 Task: Create a due date automation trigger when advanced on, on the wednesday before a card is due add dates without an overdue due date at 11:00 AM.
Action: Mouse moved to (1025, 83)
Screenshot: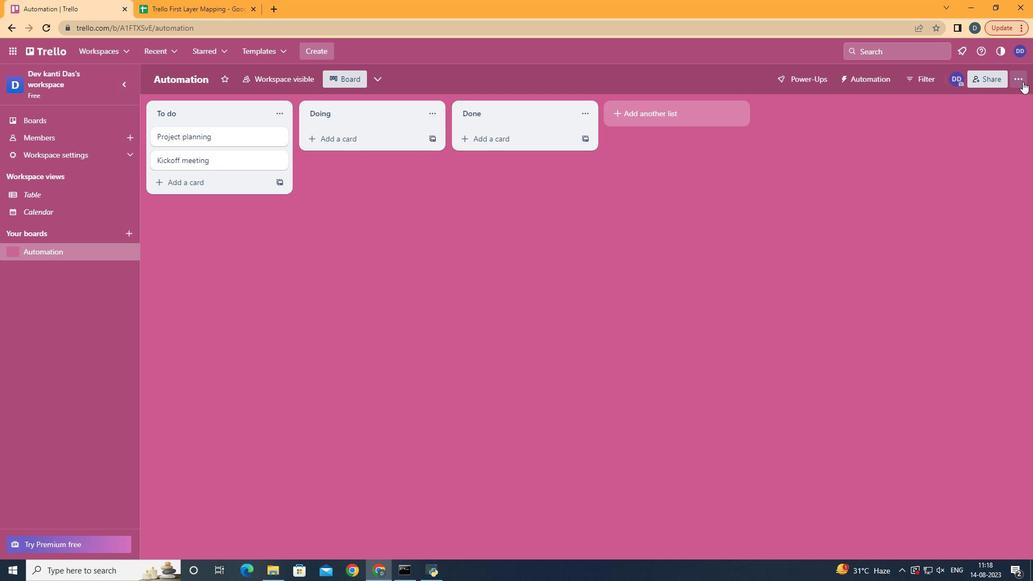 
Action: Mouse pressed left at (1025, 83)
Screenshot: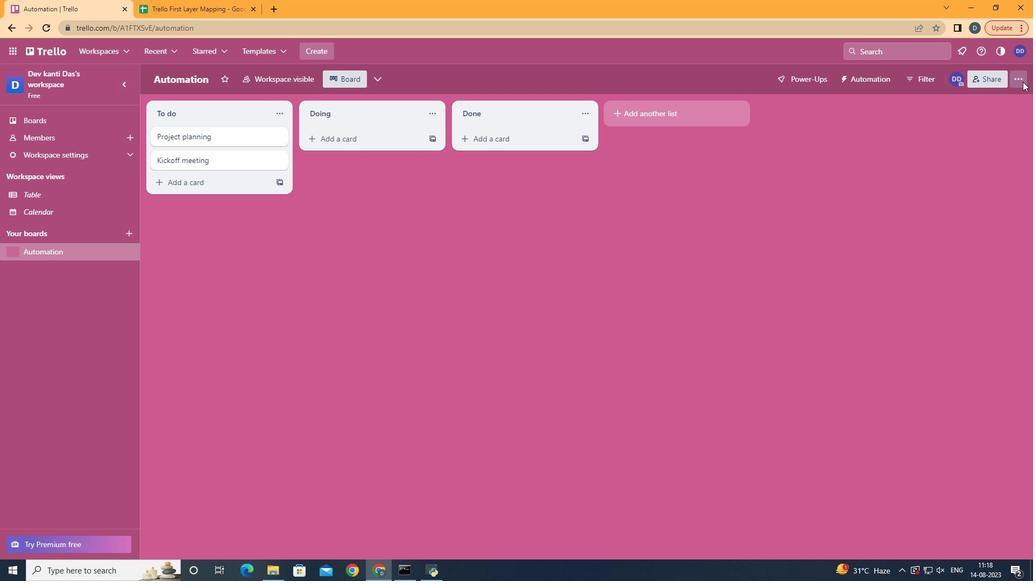 
Action: Mouse moved to (939, 229)
Screenshot: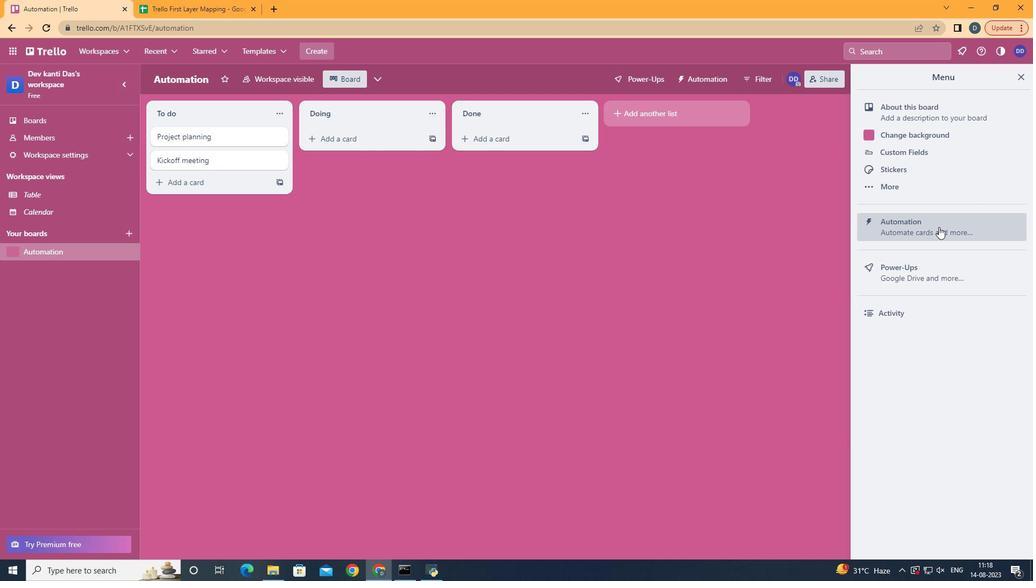 
Action: Mouse pressed left at (939, 229)
Screenshot: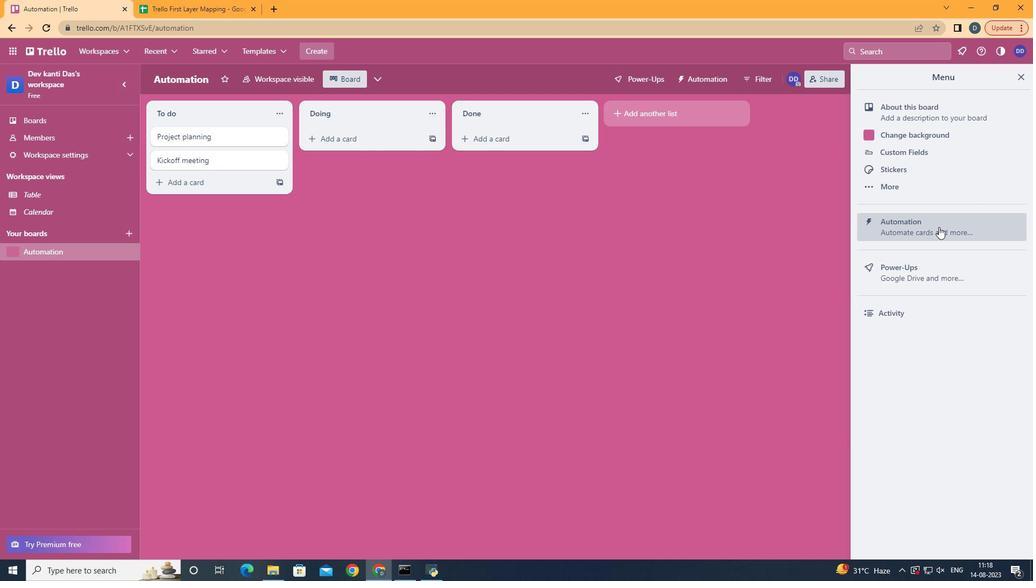 
Action: Mouse moved to (209, 223)
Screenshot: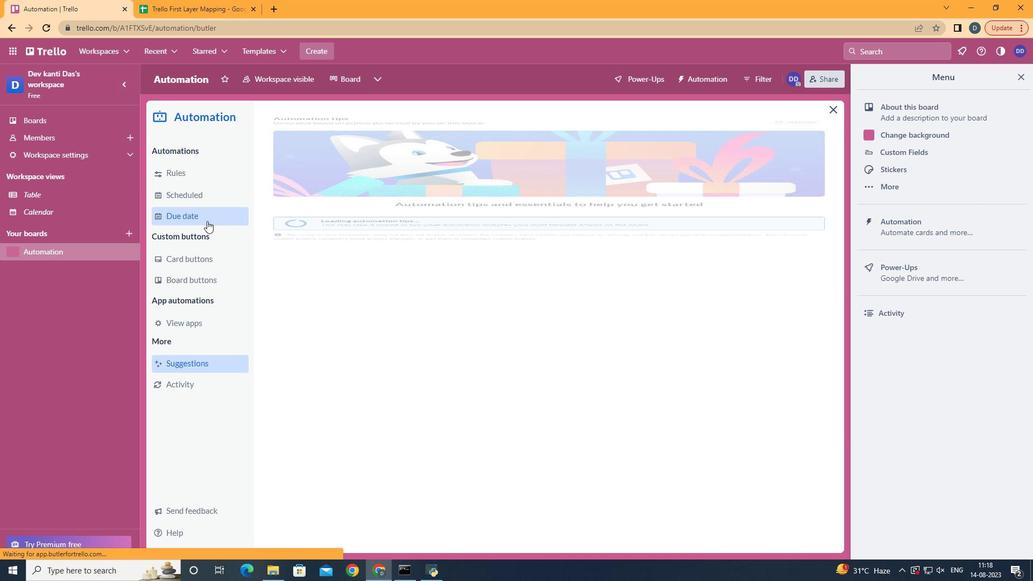 
Action: Mouse pressed left at (209, 223)
Screenshot: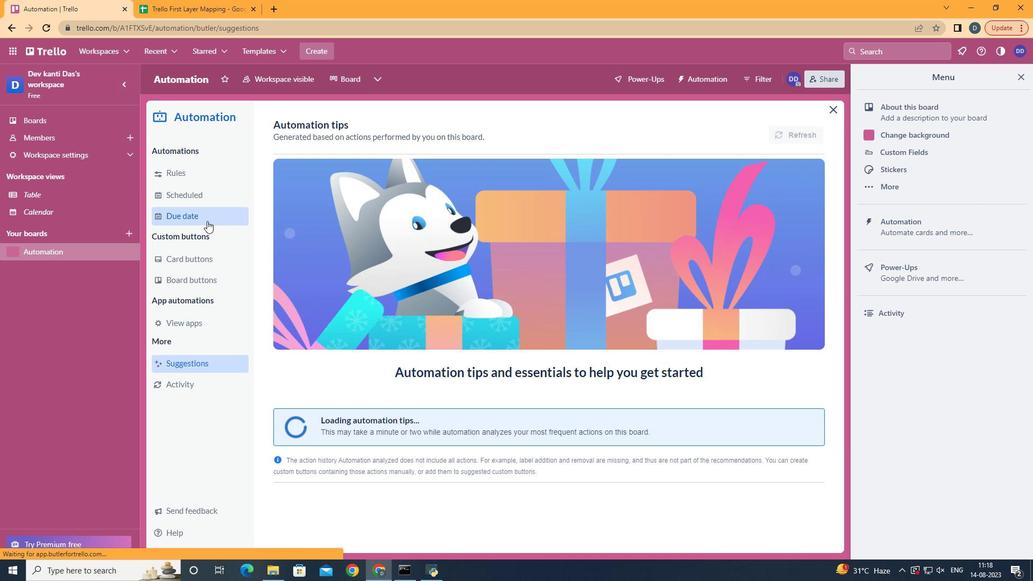 
Action: Mouse moved to (768, 134)
Screenshot: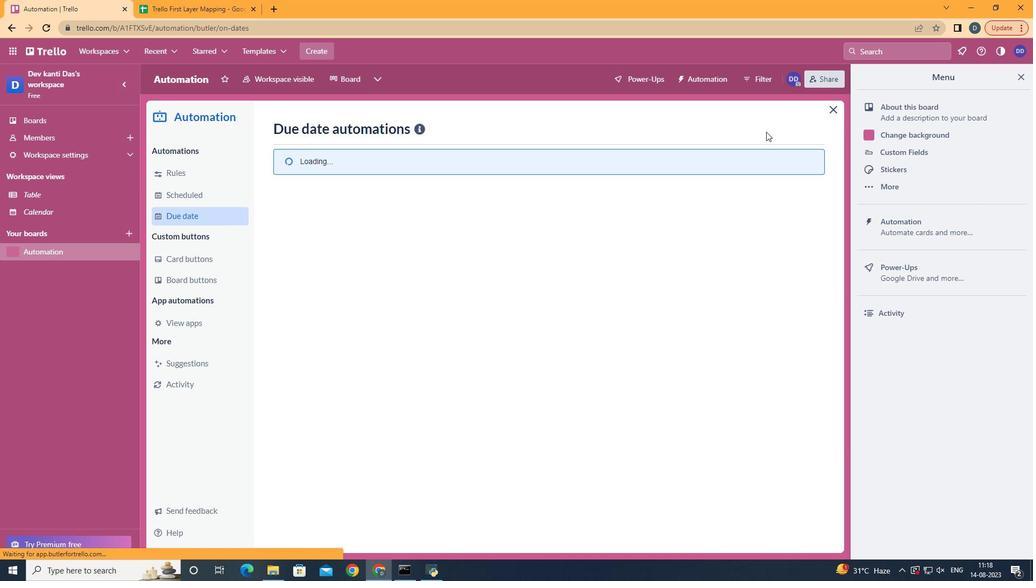 
Action: Mouse pressed left at (768, 134)
Screenshot: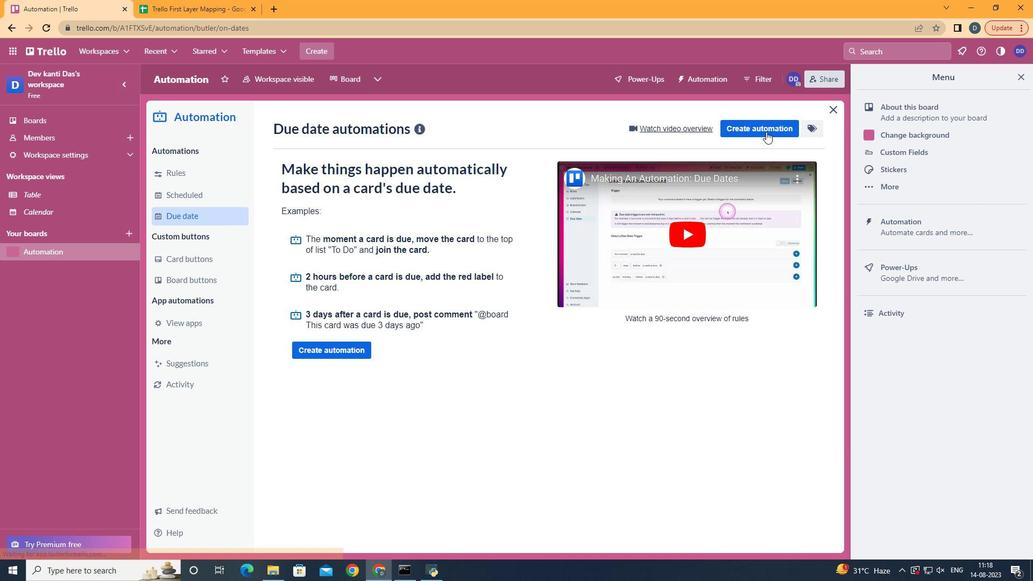
Action: Mouse pressed left at (768, 134)
Screenshot: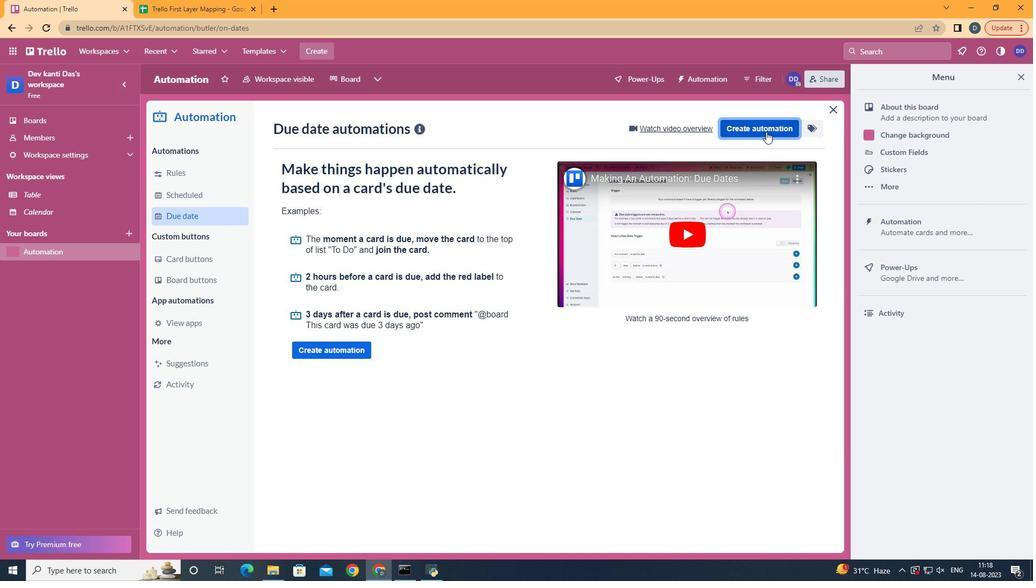 
Action: Mouse moved to (756, 125)
Screenshot: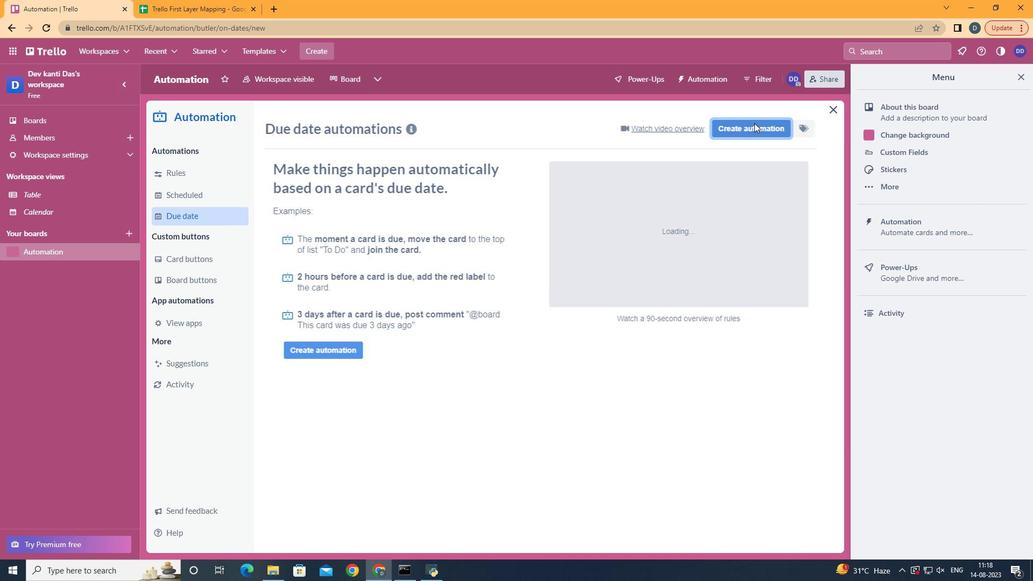 
Action: Mouse pressed left at (756, 125)
Screenshot: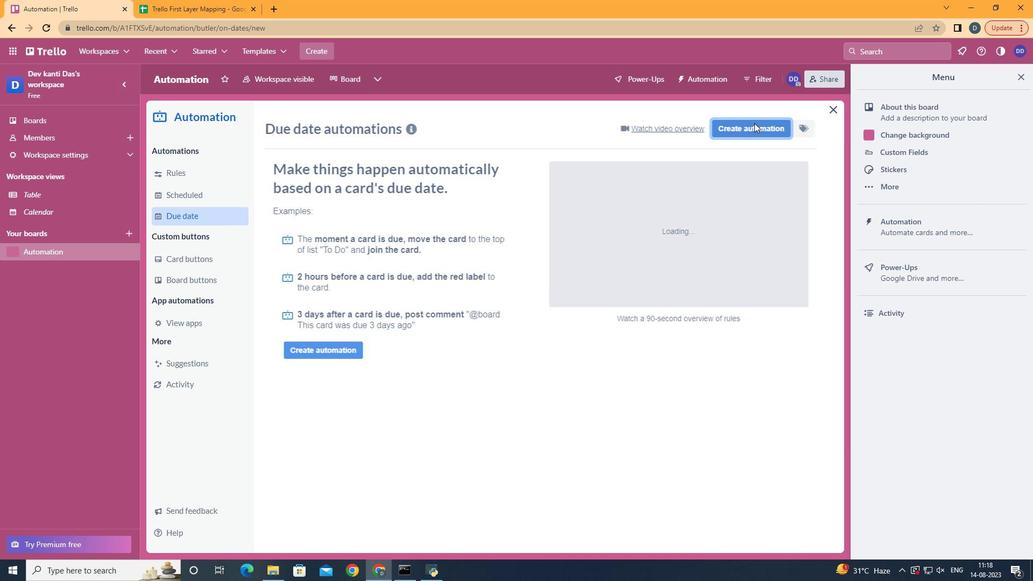 
Action: Mouse moved to (609, 246)
Screenshot: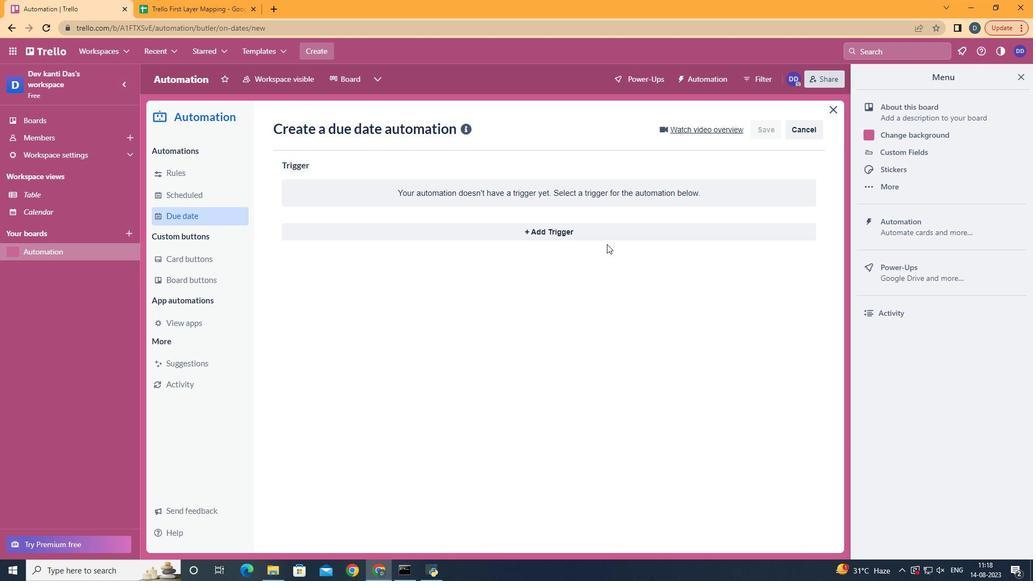 
Action: Mouse pressed left at (609, 246)
Screenshot: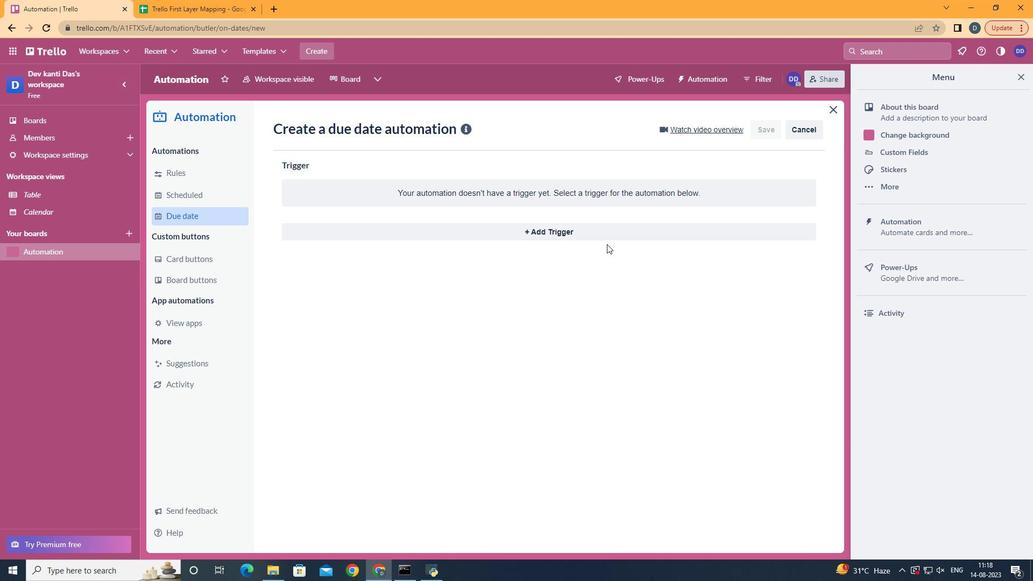 
Action: Mouse moved to (615, 237)
Screenshot: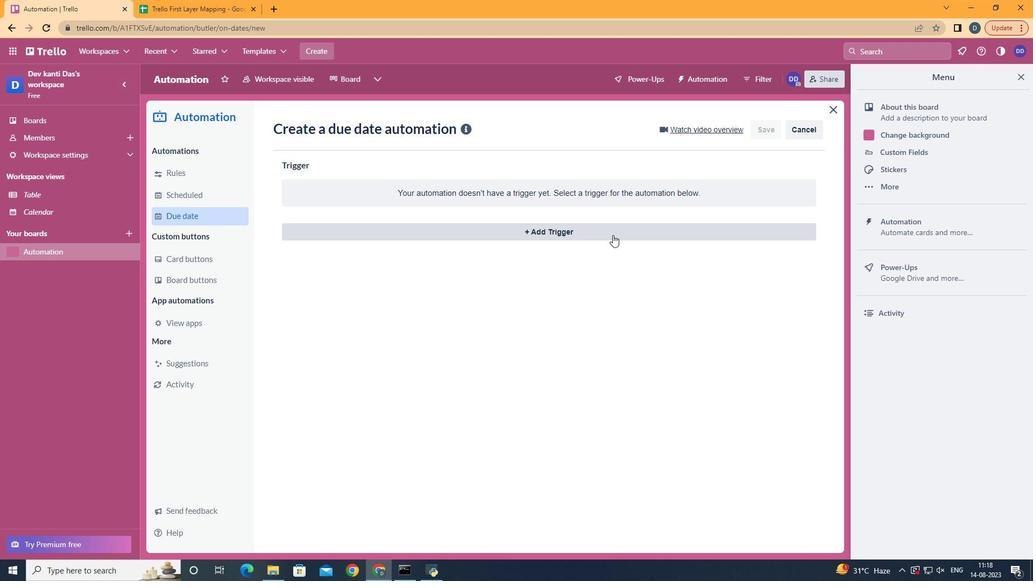 
Action: Mouse pressed left at (615, 237)
Screenshot: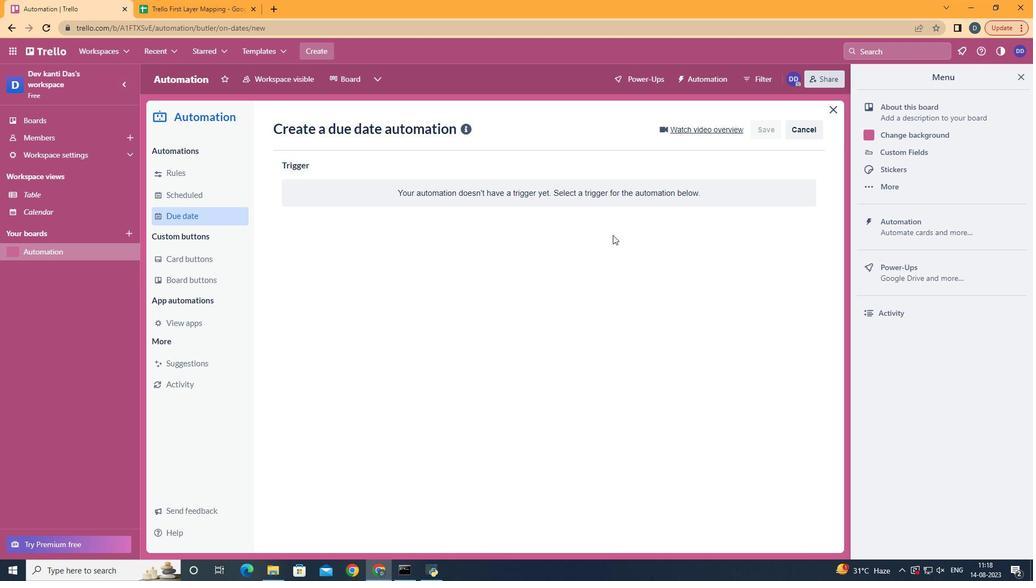 
Action: Mouse moved to (359, 325)
Screenshot: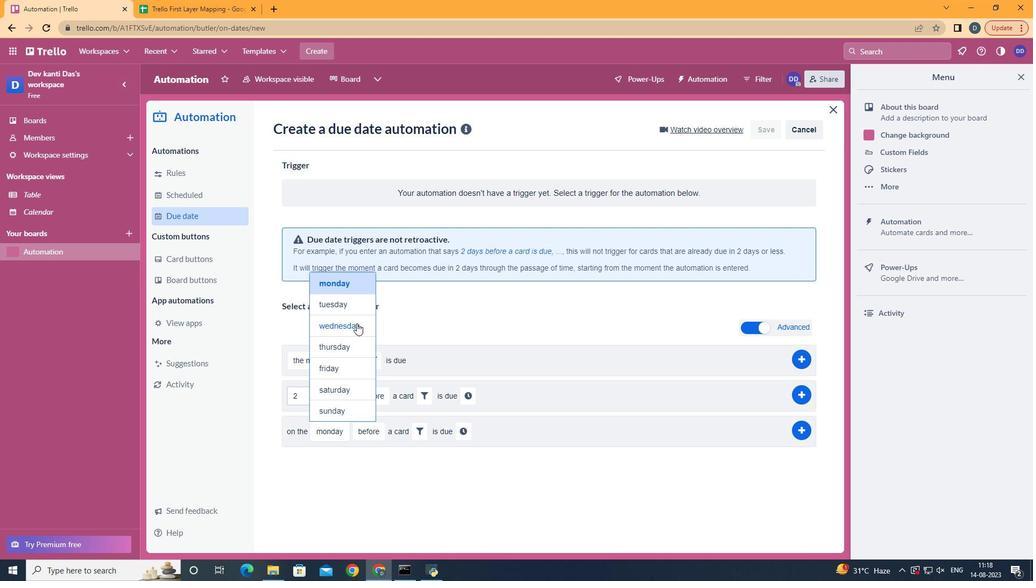 
Action: Mouse pressed left at (359, 325)
Screenshot: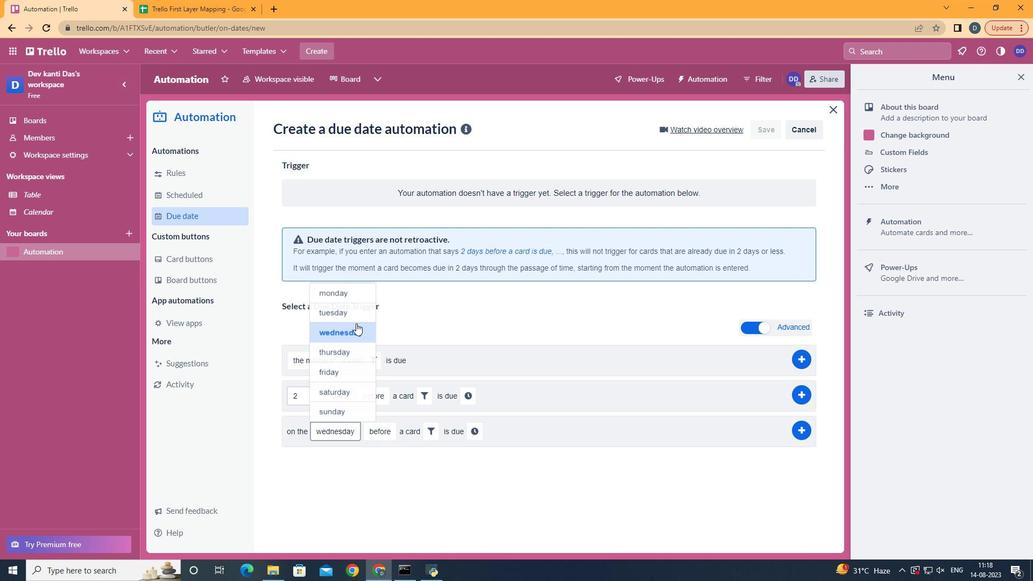 
Action: Mouse moved to (427, 428)
Screenshot: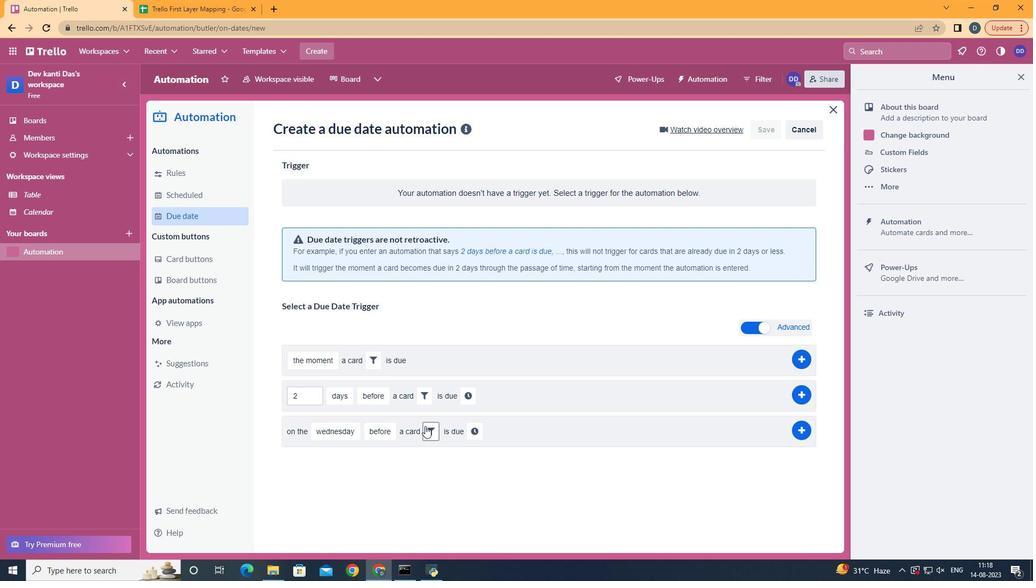 
Action: Mouse pressed left at (427, 428)
Screenshot: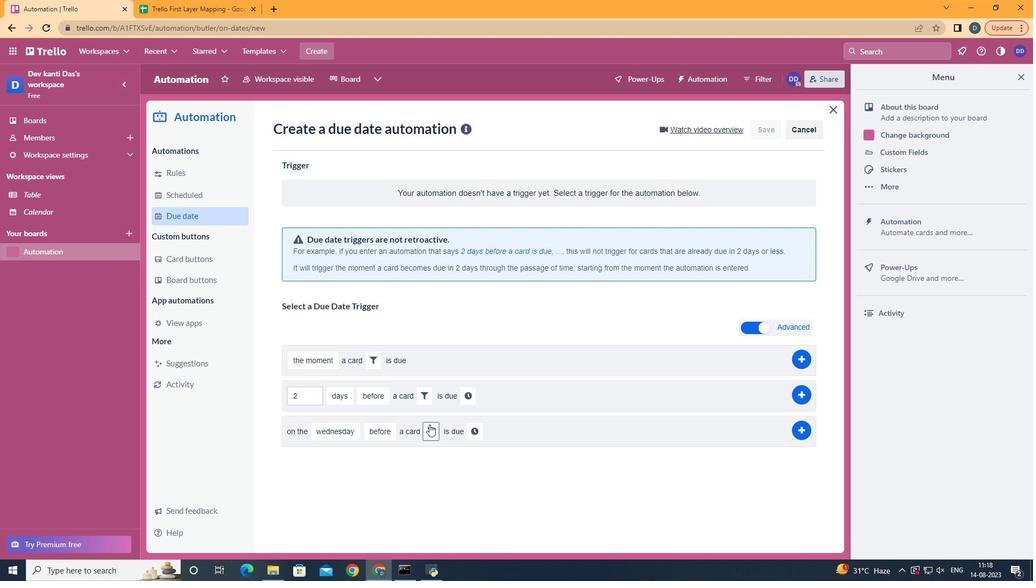 
Action: Mouse moved to (488, 468)
Screenshot: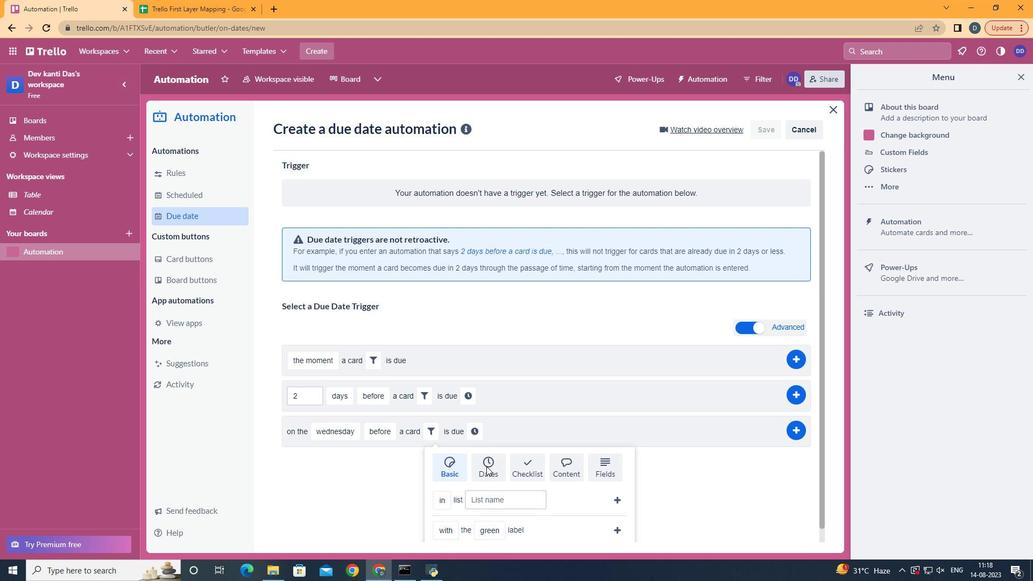 
Action: Mouse pressed left at (488, 468)
Screenshot: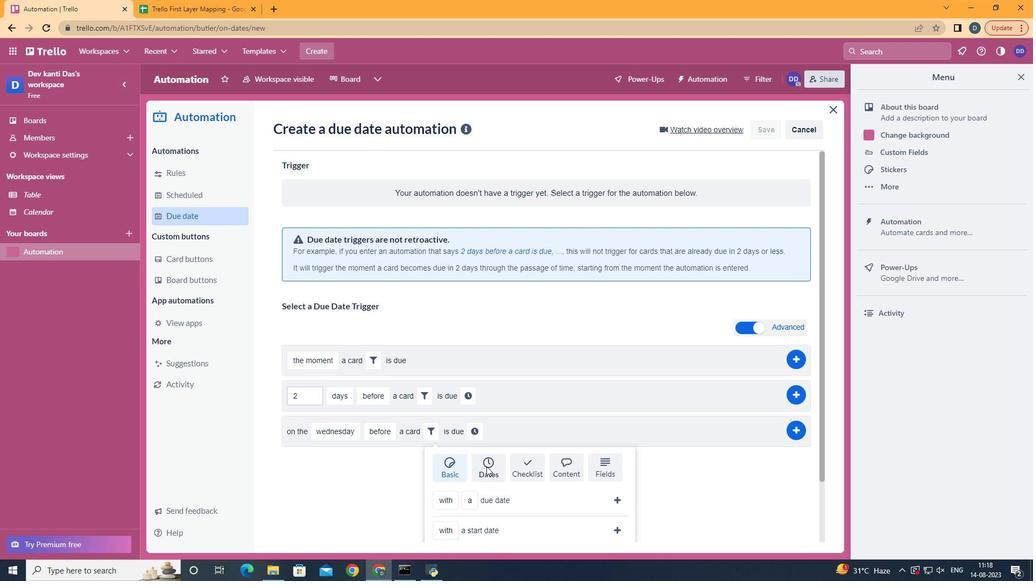 
Action: Mouse scrolled (488, 468) with delta (0, 0)
Screenshot: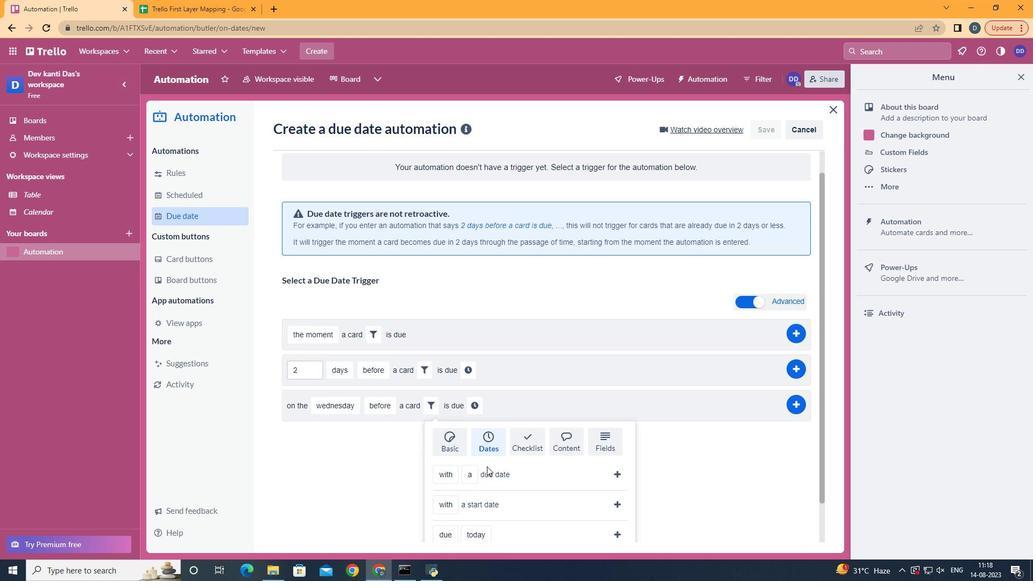 
Action: Mouse scrolled (488, 468) with delta (0, 0)
Screenshot: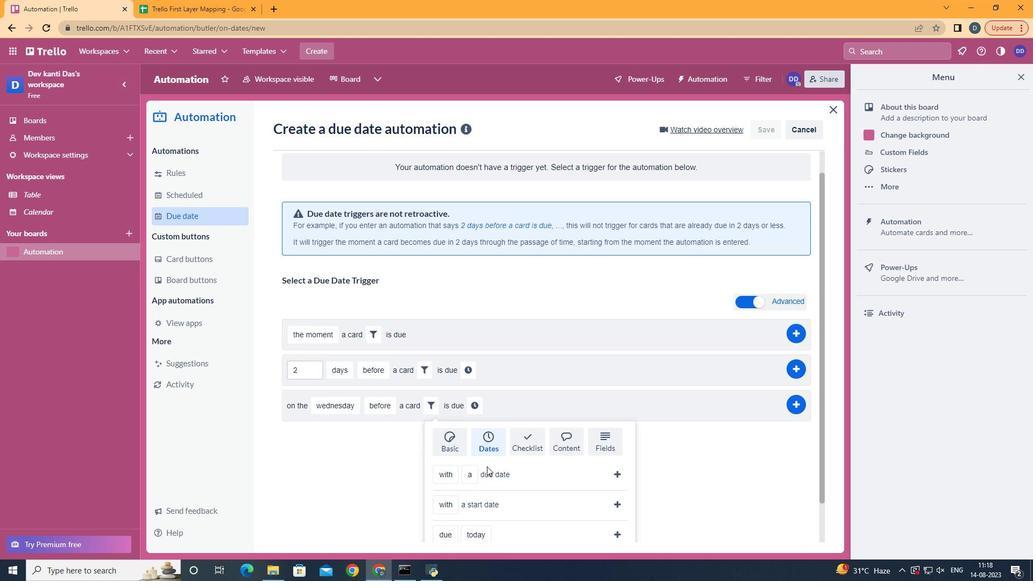 
Action: Mouse scrolled (488, 468) with delta (0, 0)
Screenshot: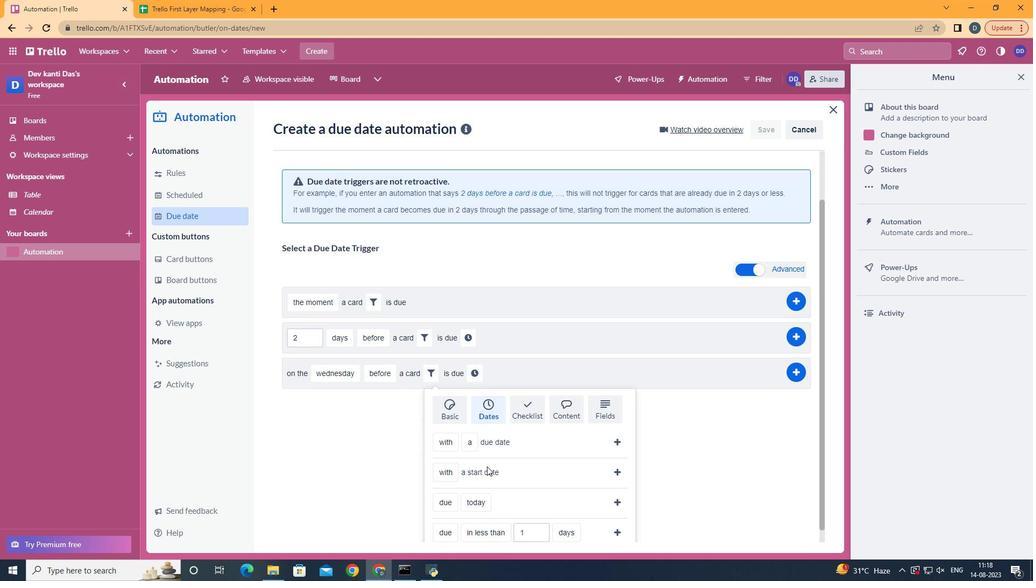 
Action: Mouse scrolled (488, 468) with delta (0, 0)
Screenshot: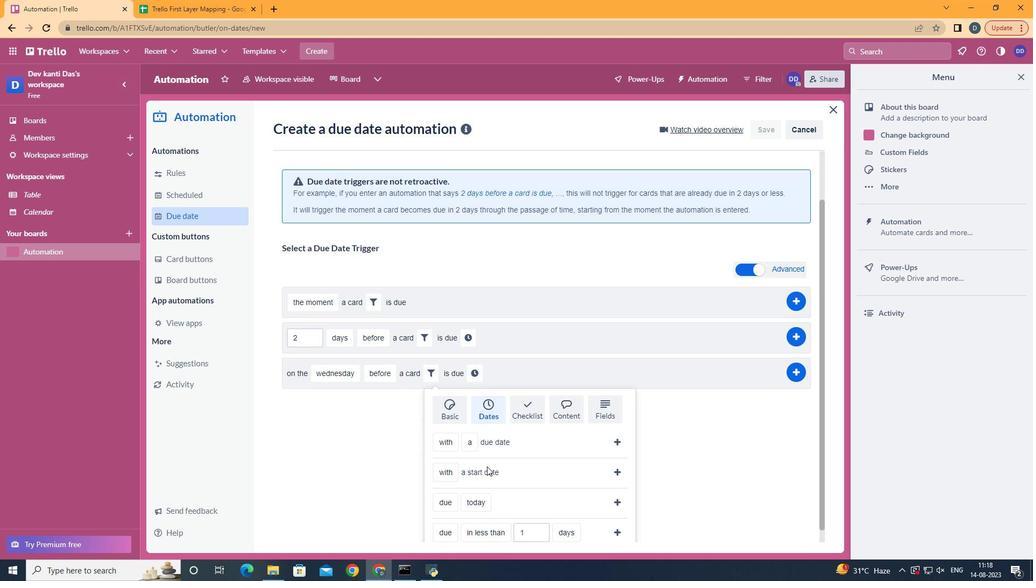 
Action: Mouse moved to (458, 477)
Screenshot: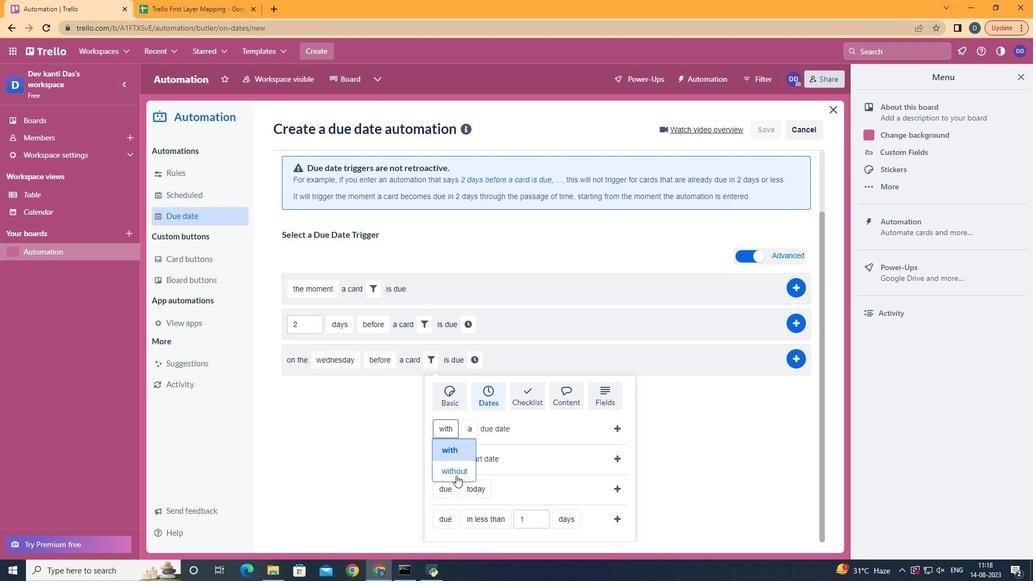 
Action: Mouse pressed left at (458, 477)
Screenshot: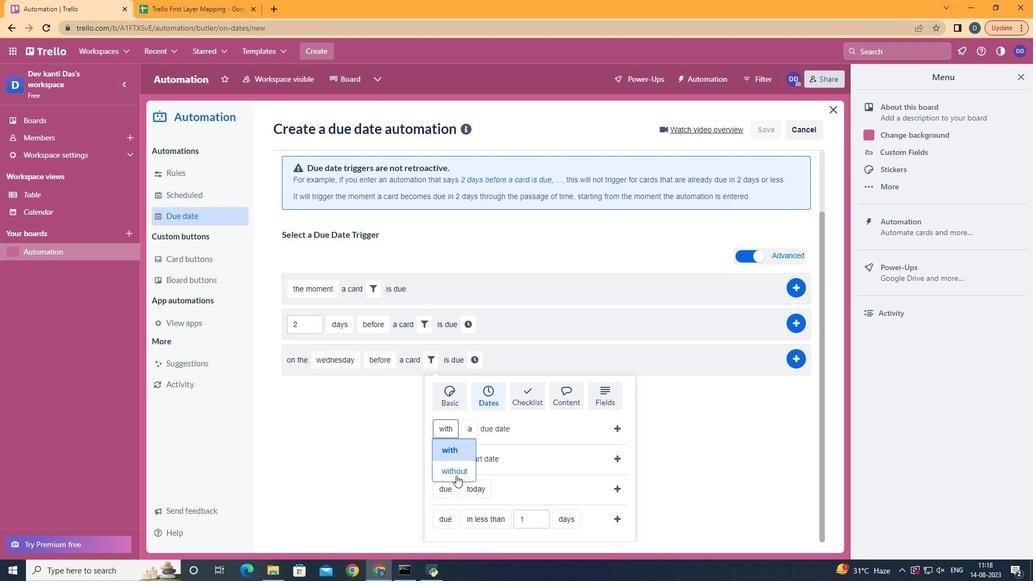 
Action: Mouse moved to (495, 512)
Screenshot: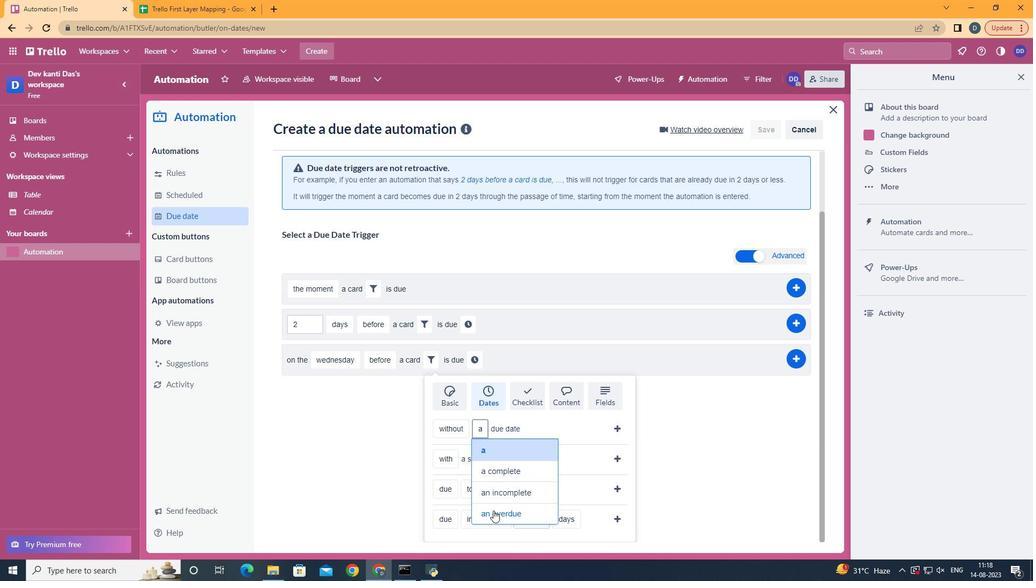 
Action: Mouse pressed left at (495, 512)
Screenshot: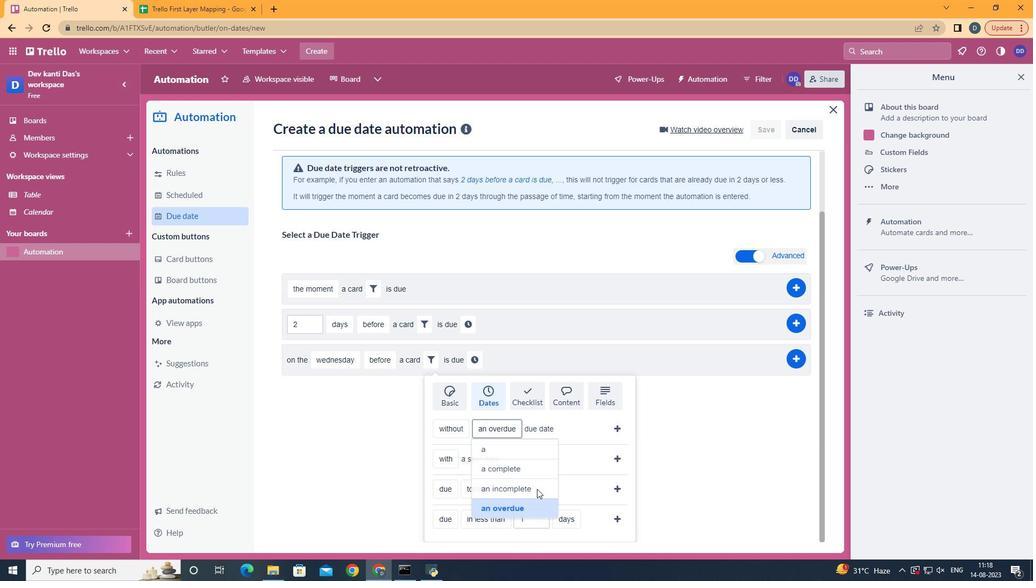 
Action: Mouse moved to (623, 434)
Screenshot: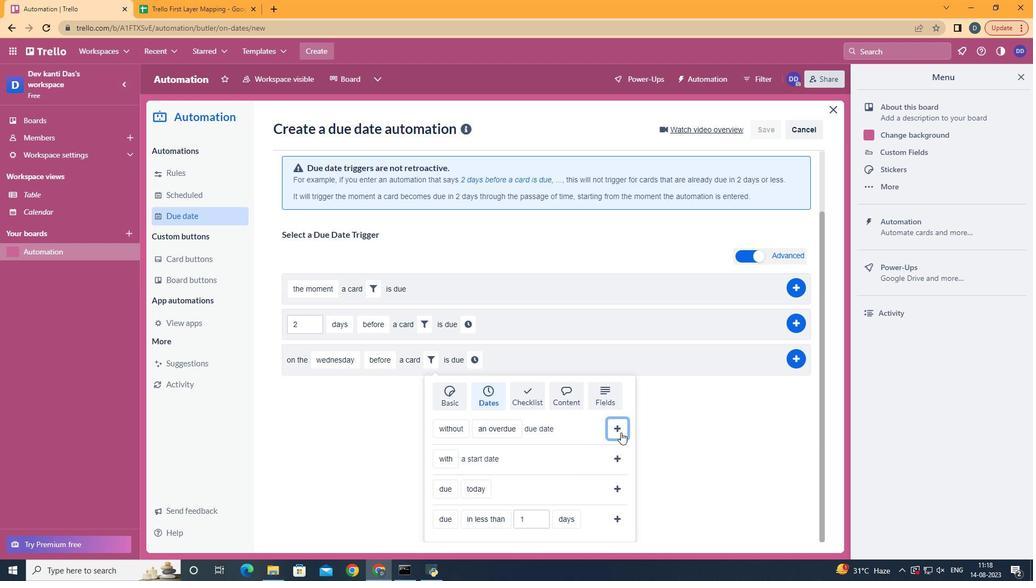 
Action: Mouse pressed left at (623, 434)
Screenshot: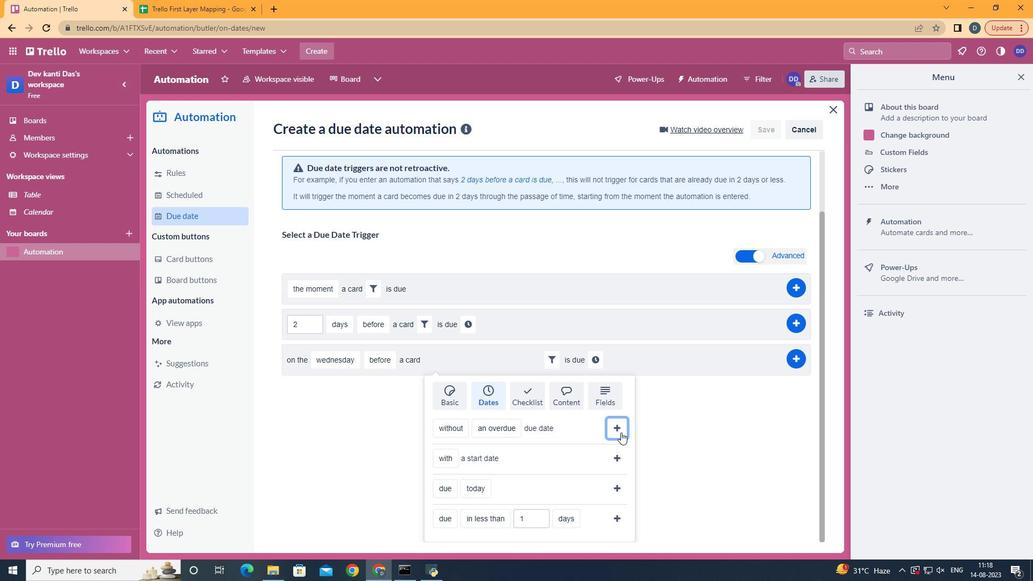
Action: Mouse moved to (591, 428)
Screenshot: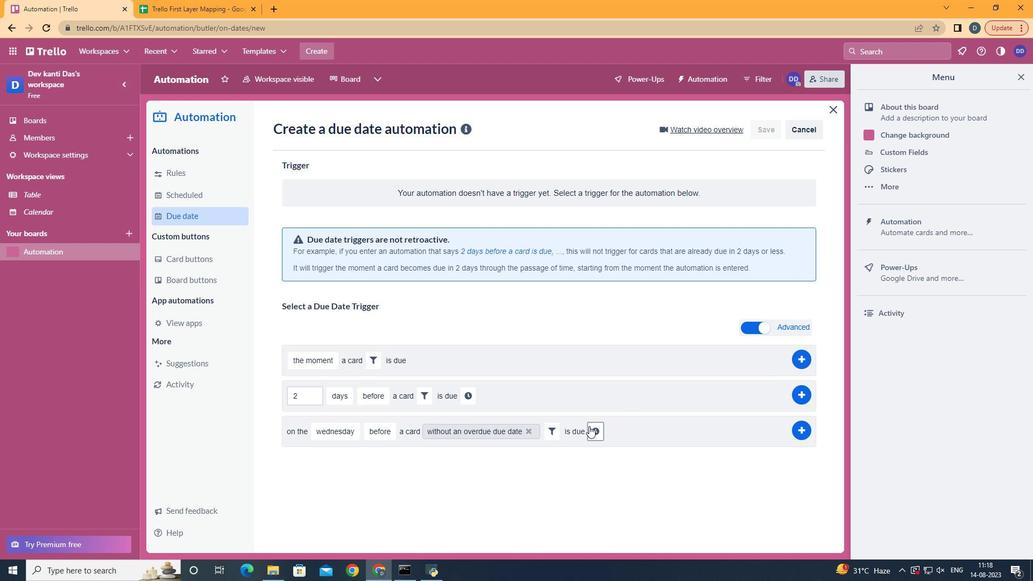 
Action: Mouse pressed left at (591, 428)
Screenshot: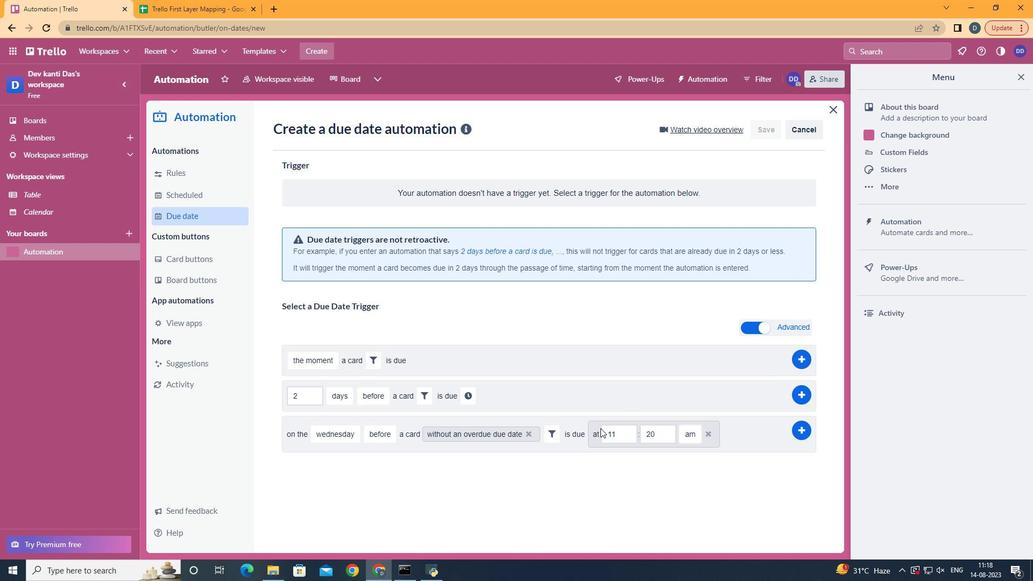 
Action: Mouse moved to (660, 433)
Screenshot: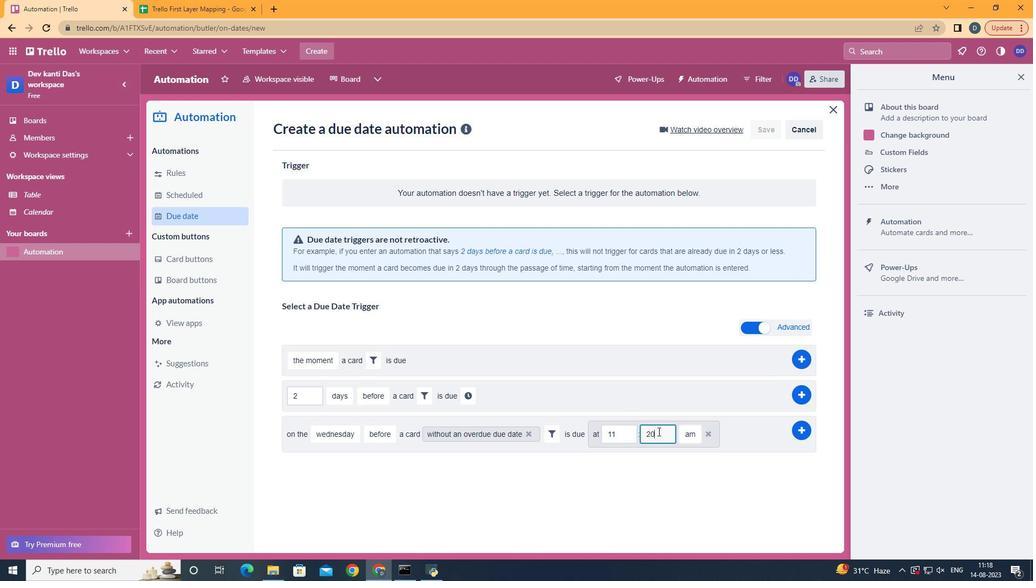 
Action: Mouse pressed left at (660, 433)
Screenshot: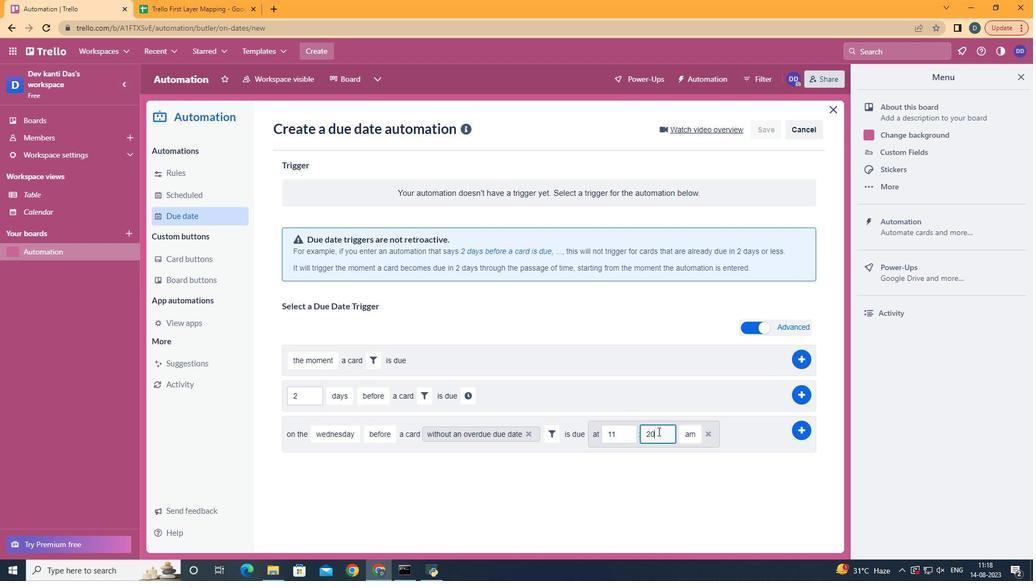 
Action: Key pressed <Key.backspace><Key.backspace>00
Screenshot: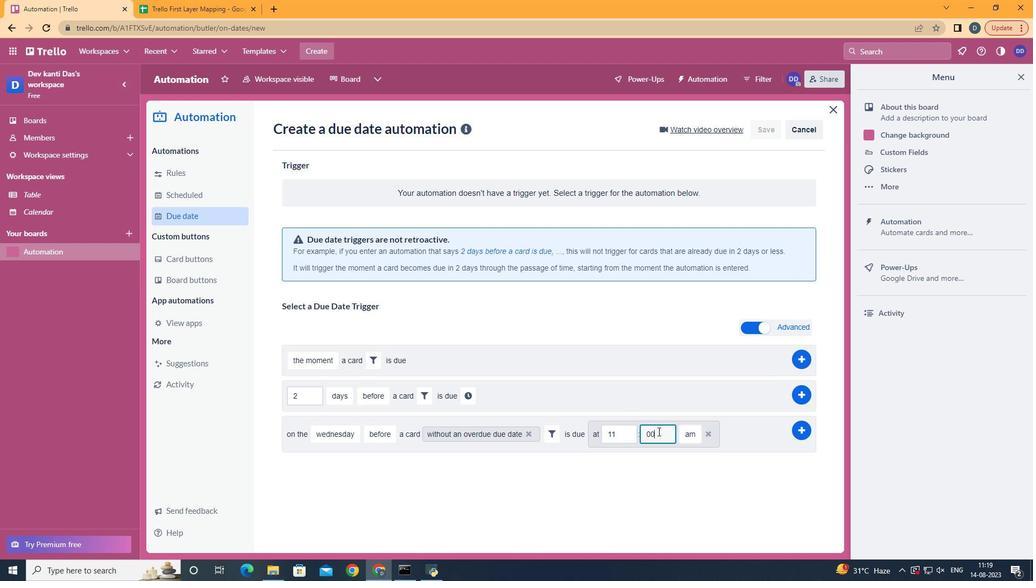 
Action: Mouse moved to (796, 433)
Screenshot: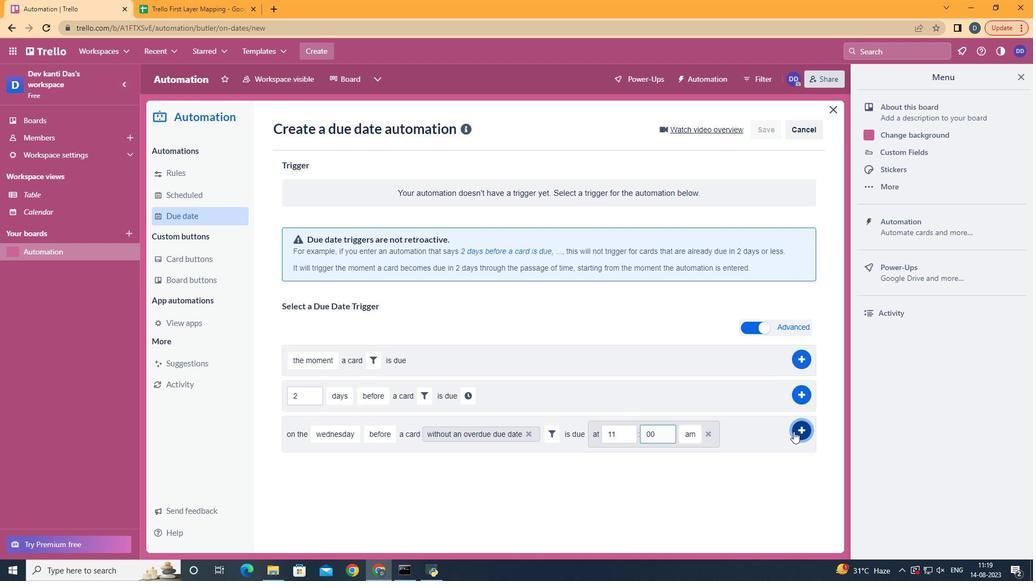 
Action: Mouse pressed left at (796, 433)
Screenshot: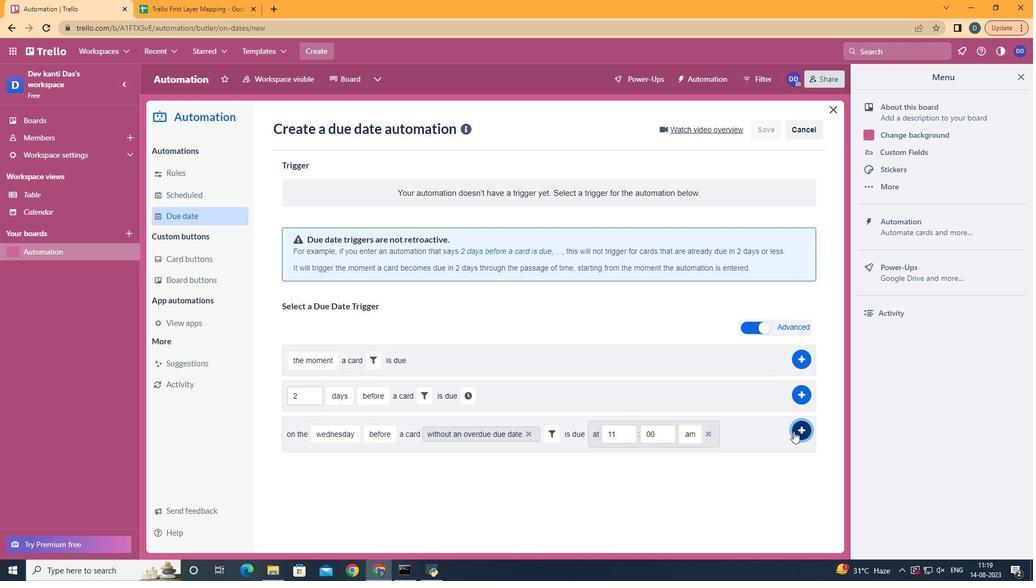 
